 Task: Create in the project BellRise in Backlog an issue 'Address issues related to data privacy and compliance', assign it to team member softage.1@softage.net and change the status to IN PROGRESS. Create in the project BellRise in Backlog an issue 'Develop a new feature to allow for dynamic form creation and customization', assign it to team member softage.2@softage.net and change the status to IN PROGRESS
Action: Mouse moved to (170, 55)
Screenshot: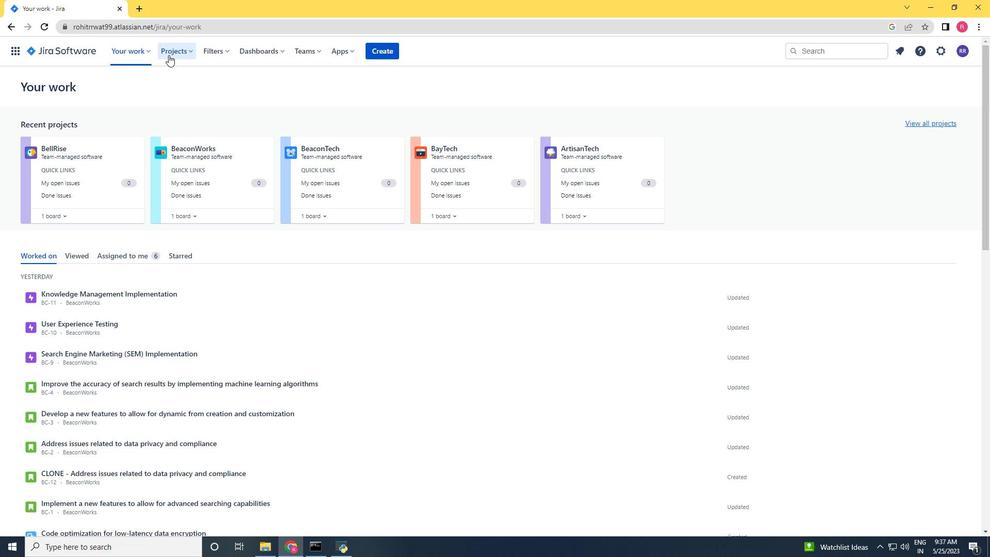 
Action: Mouse pressed left at (170, 55)
Screenshot: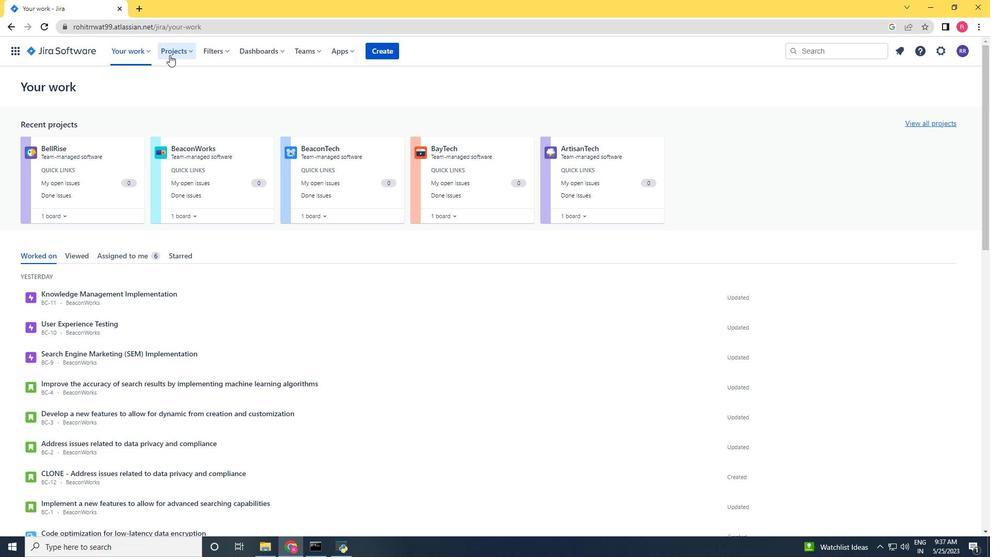 
Action: Mouse moved to (186, 100)
Screenshot: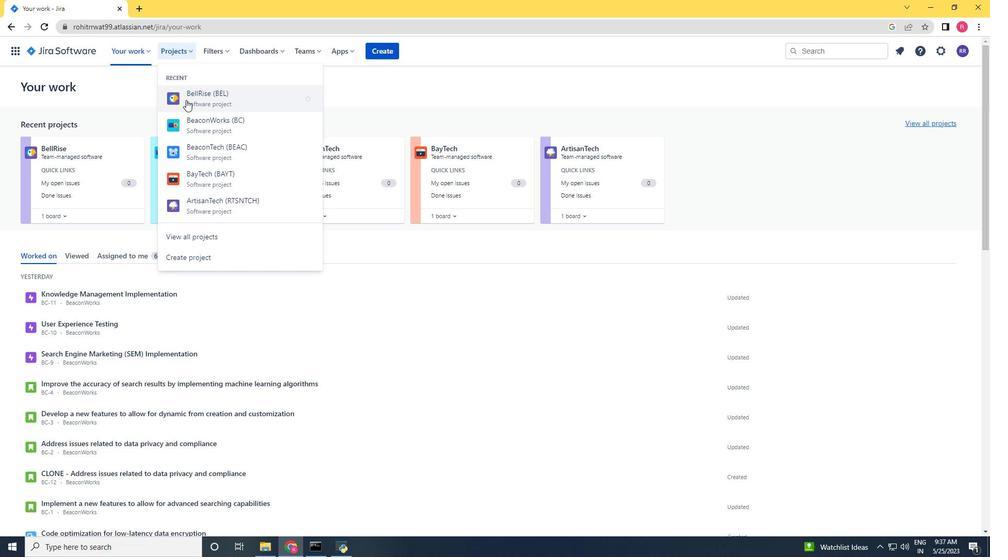 
Action: Mouse pressed left at (186, 100)
Screenshot: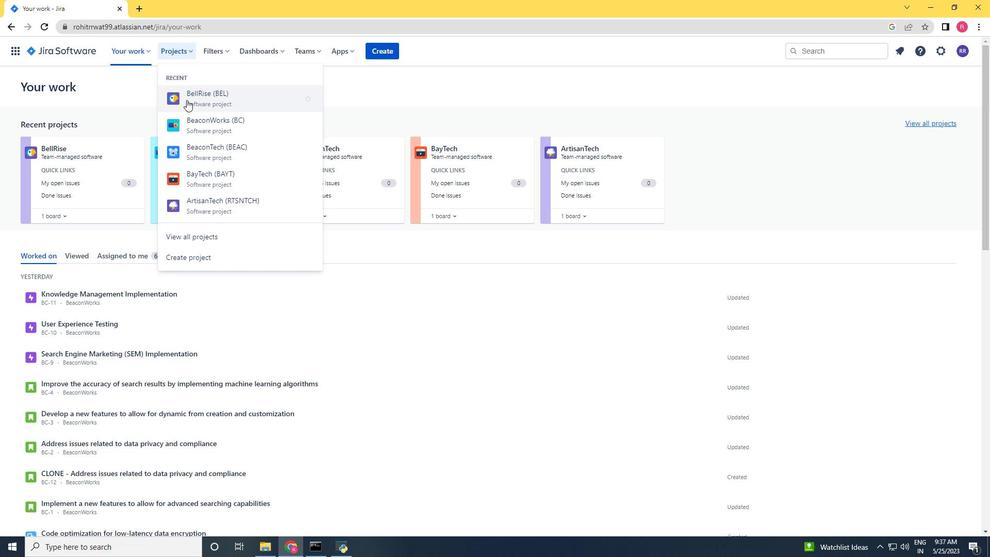 
Action: Mouse moved to (73, 151)
Screenshot: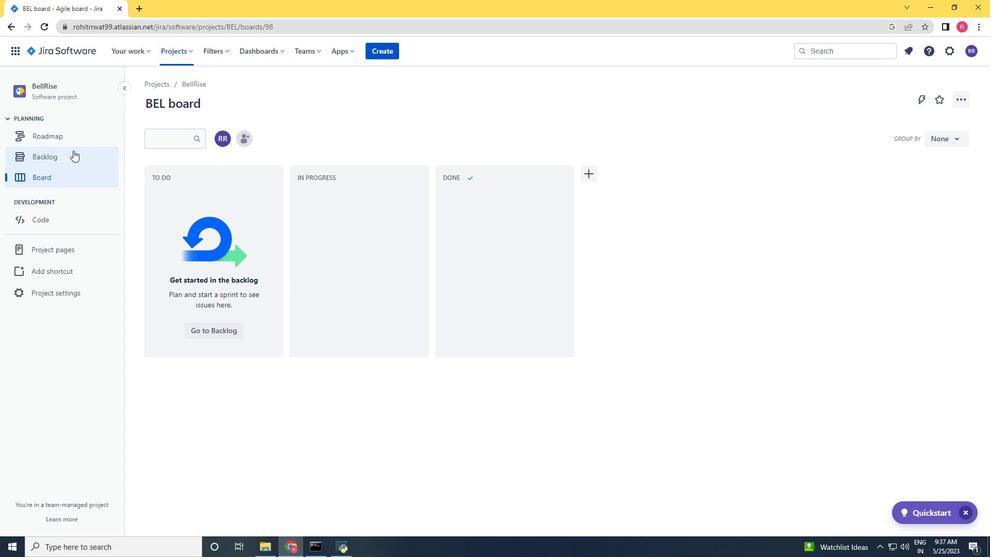 
Action: Mouse pressed left at (73, 151)
Screenshot: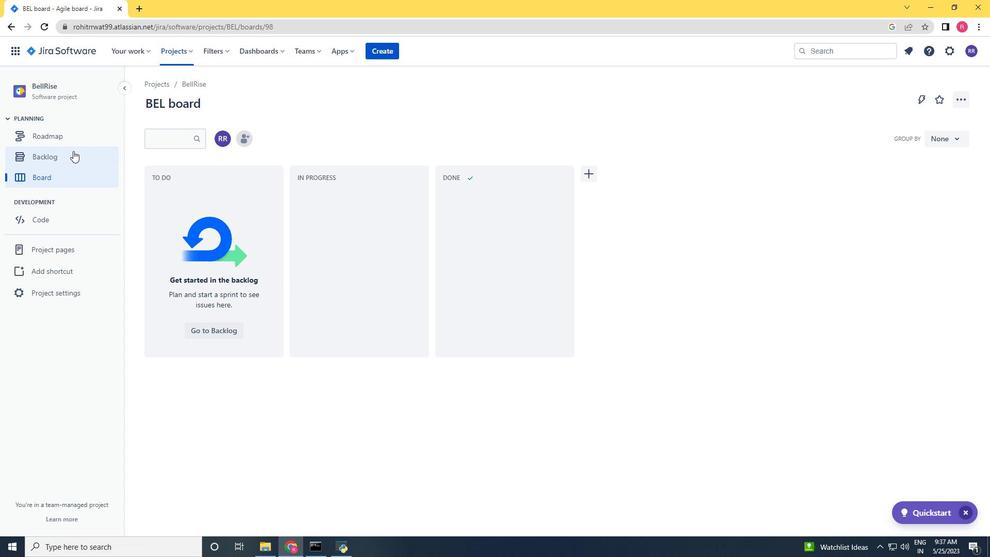 
Action: Mouse moved to (273, 161)
Screenshot: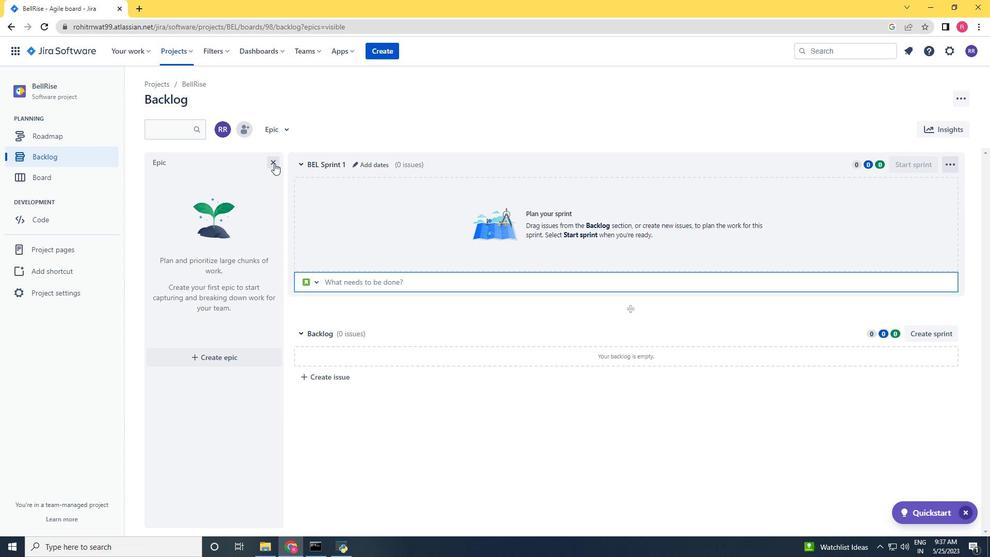 
Action: Mouse pressed left at (273, 161)
Screenshot: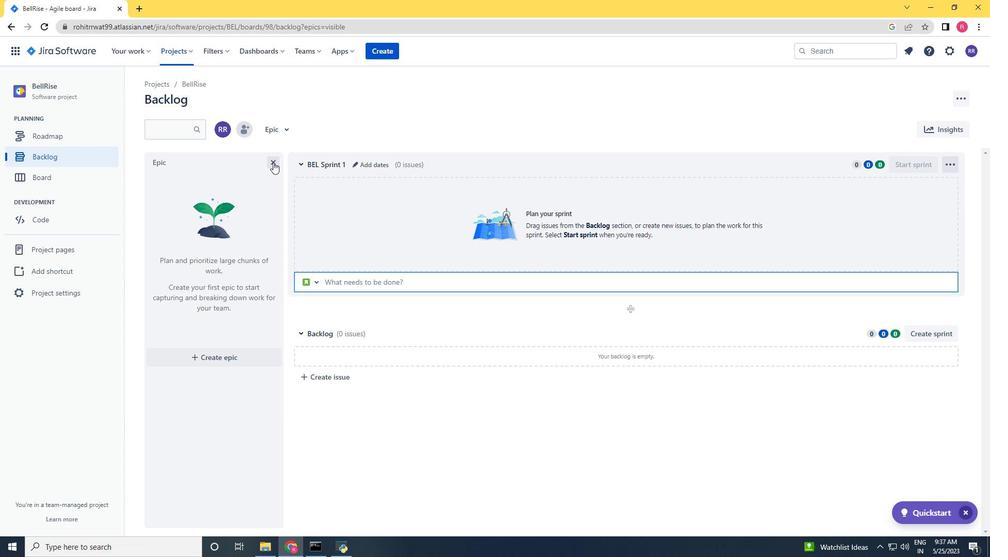 
Action: Mouse moved to (278, 380)
Screenshot: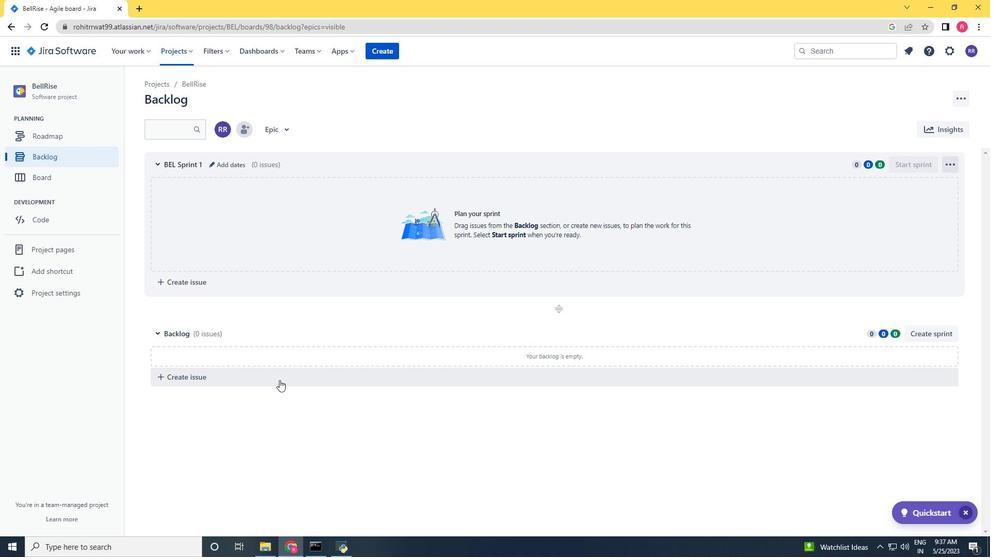 
Action: Mouse pressed left at (278, 380)
Screenshot: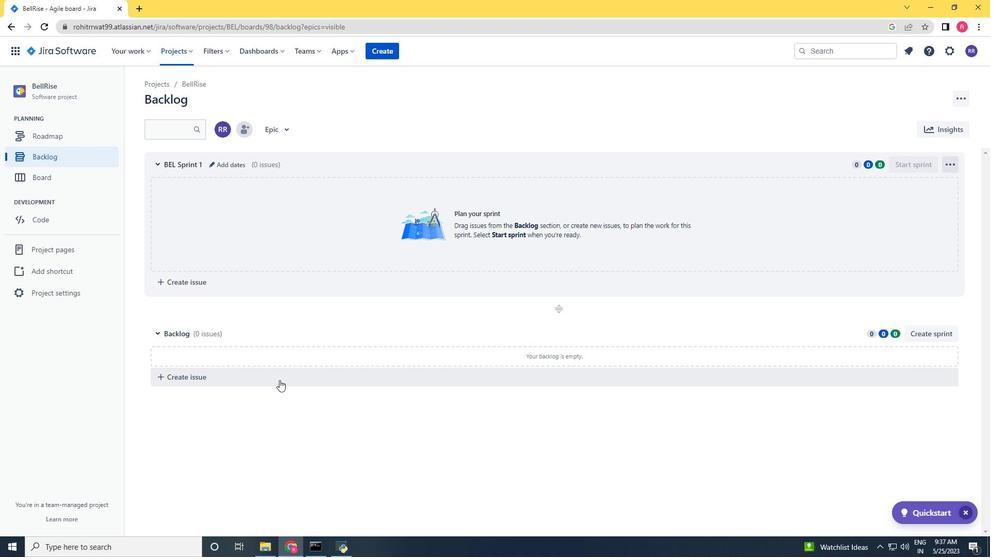 
Action: Mouse moved to (990, 554)
Screenshot: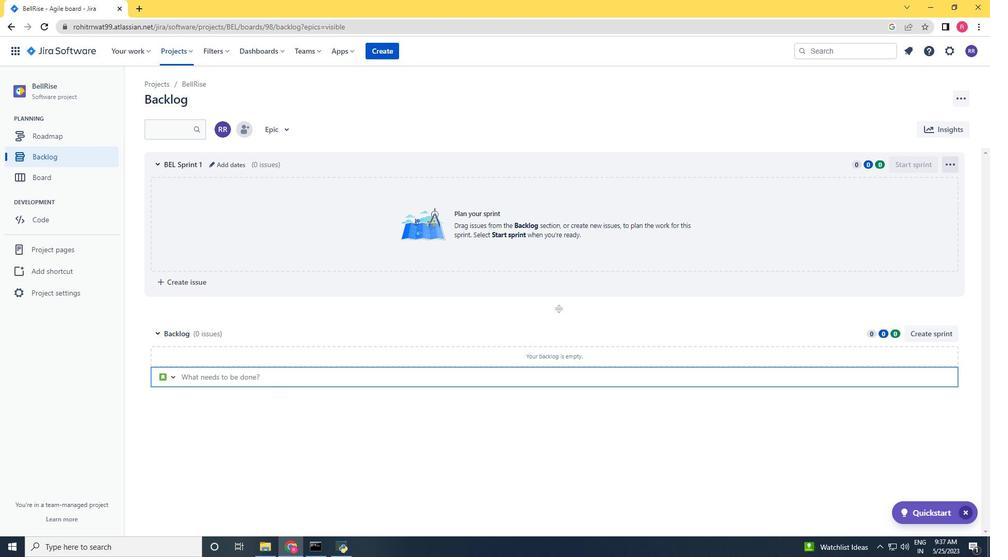
Action: Key pressed <Key.shift>Address<Key.space>issues<Key.space>related<Key.space>to<Key.space>data<Key.space>privacy<Key.space>and<Key.space>compliance<Key.space><Key.enter>
Screenshot: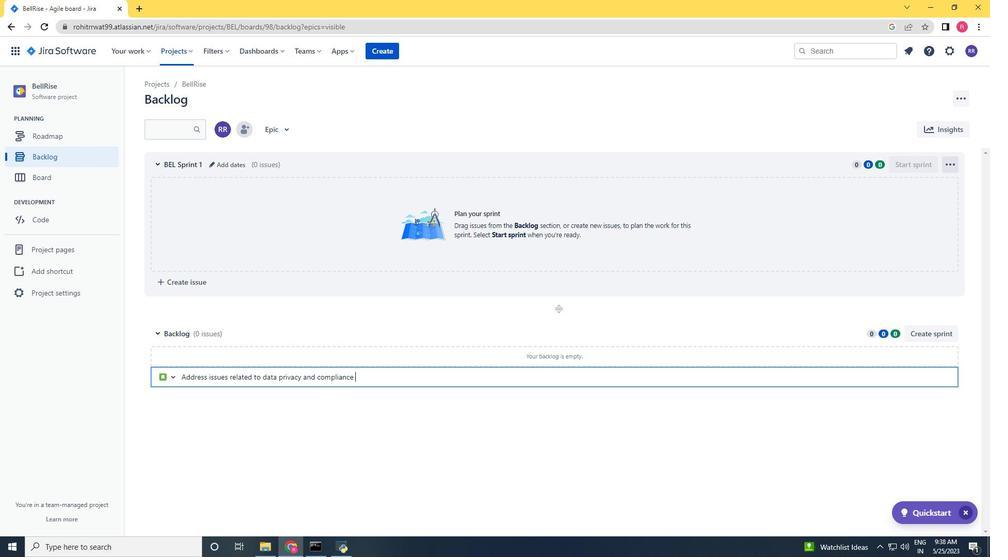 
Action: Mouse moved to (845, 508)
Screenshot: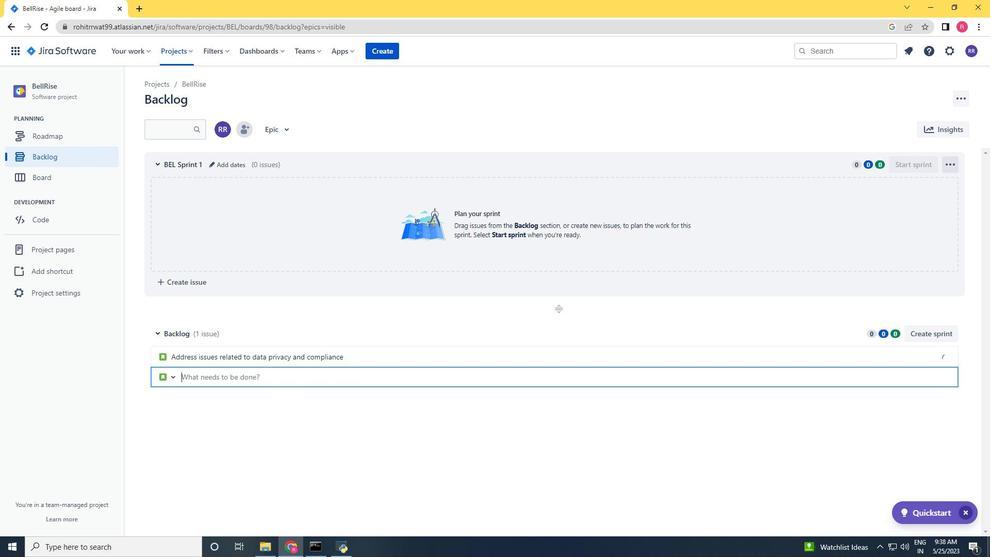 
Action: Mouse scrolled (845, 508) with delta (0, 0)
Screenshot: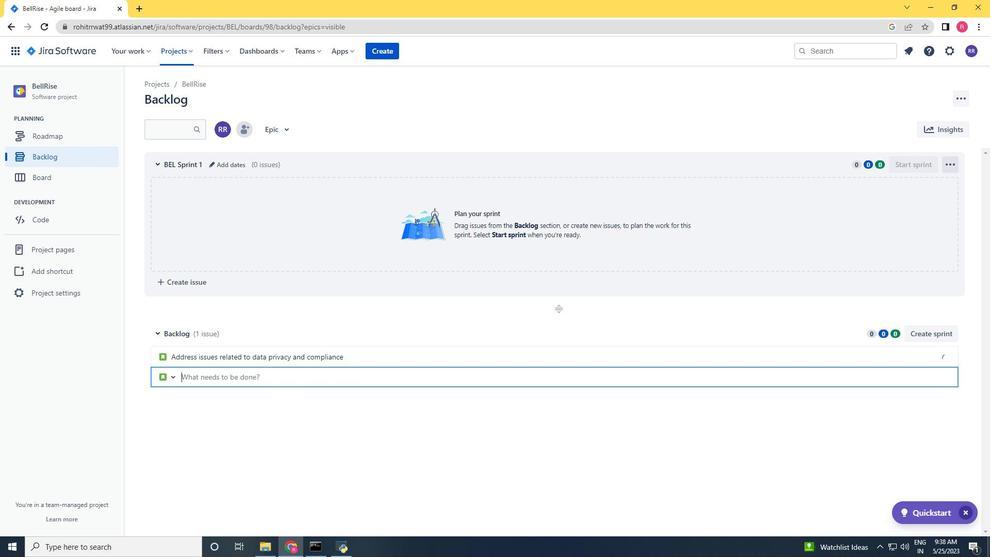 
Action: Mouse moved to (909, 355)
Screenshot: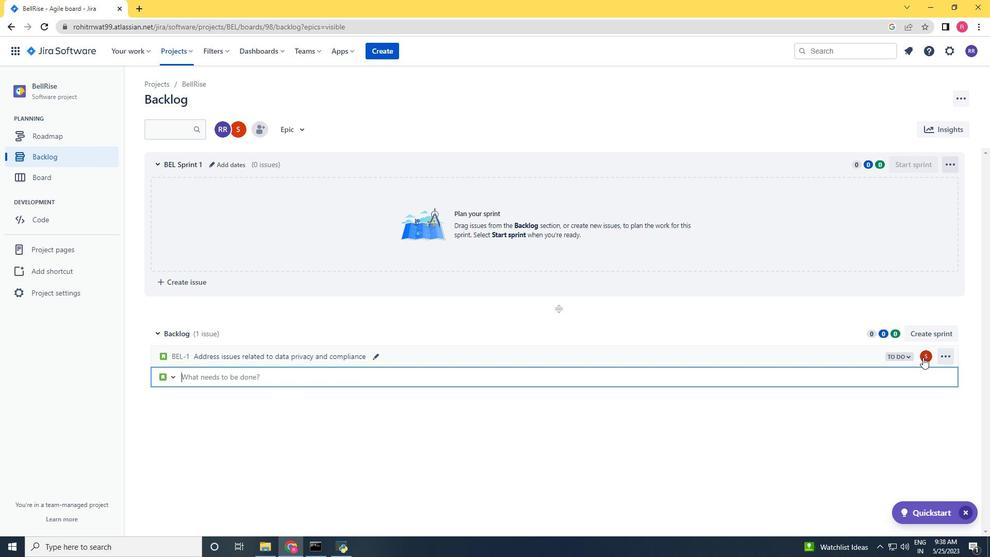 
Action: Mouse pressed left at (909, 355)
Screenshot: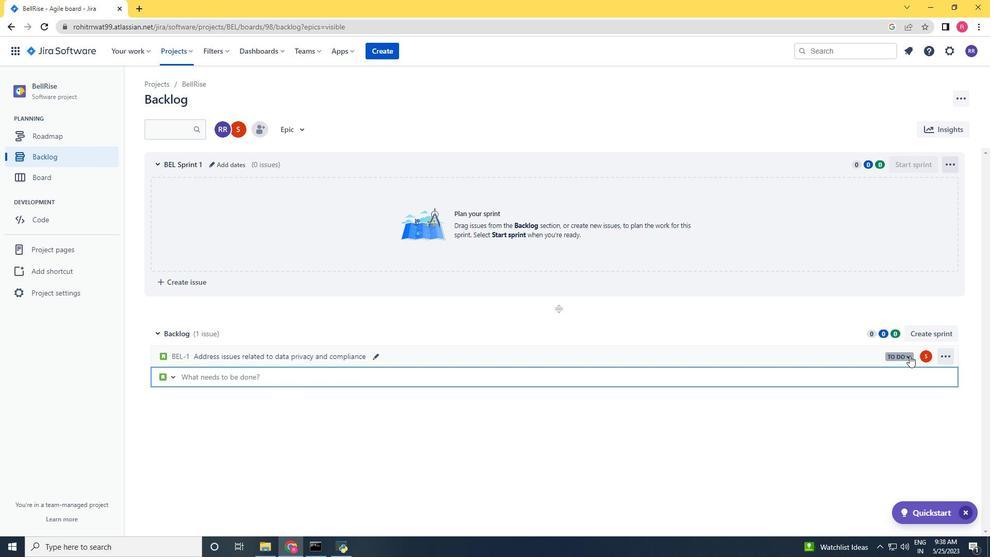
Action: Mouse moved to (872, 373)
Screenshot: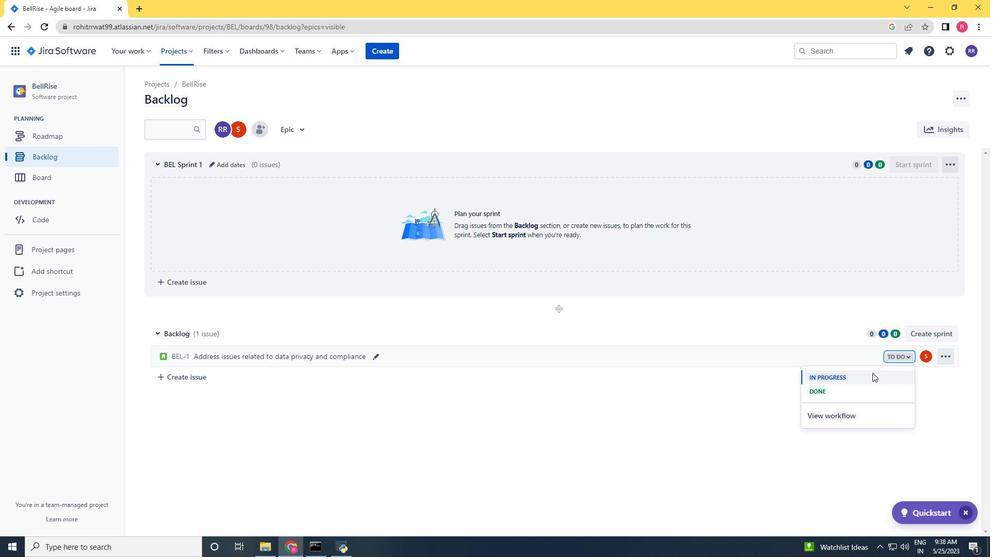 
Action: Mouse pressed left at (872, 373)
Screenshot: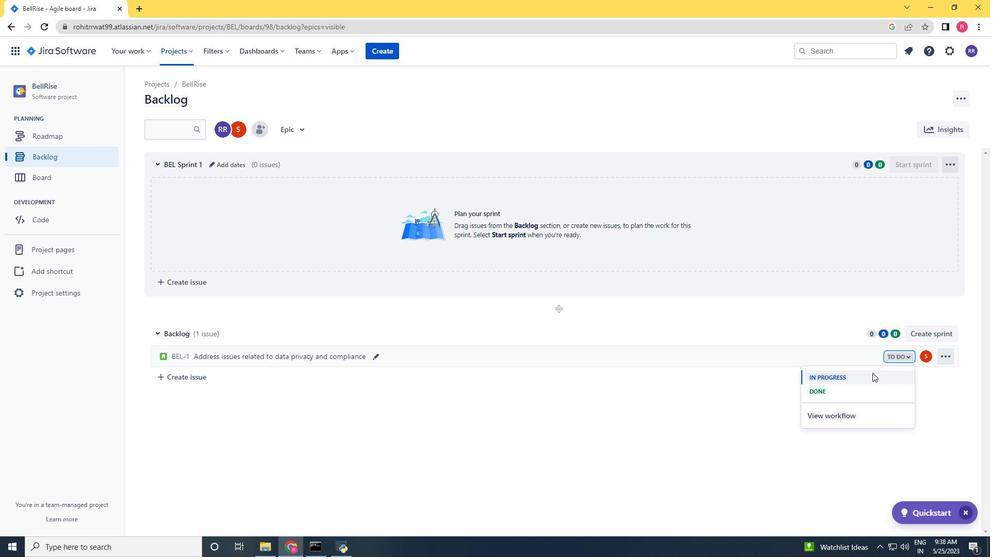 
Action: Mouse moved to (403, 363)
Screenshot: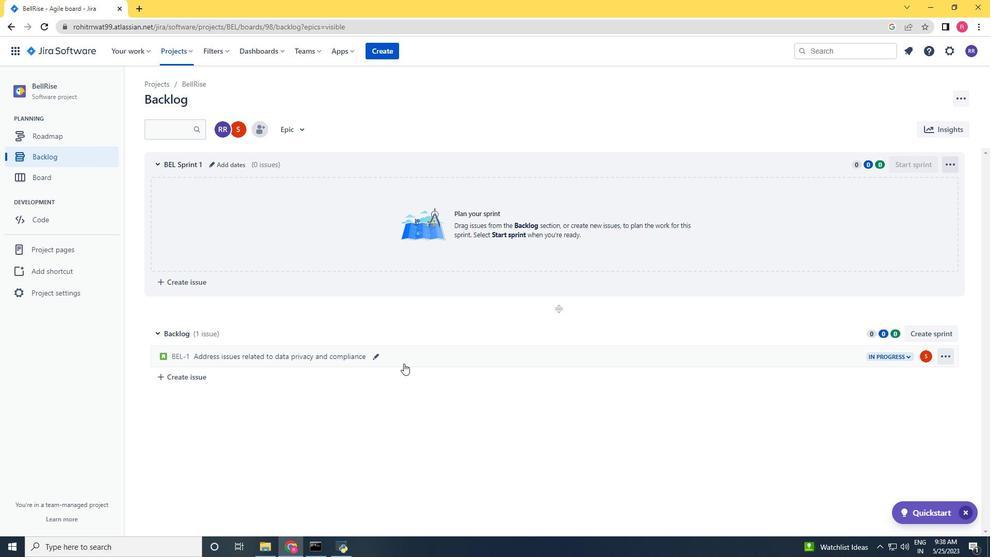 
Action: Mouse pressed left at (403, 363)
Screenshot: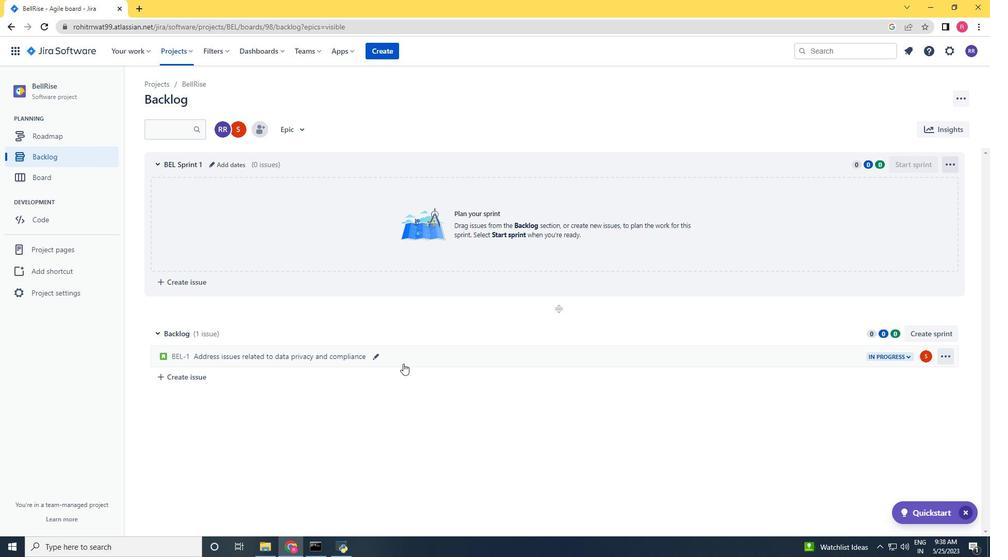 
Action: Mouse moved to (258, 374)
Screenshot: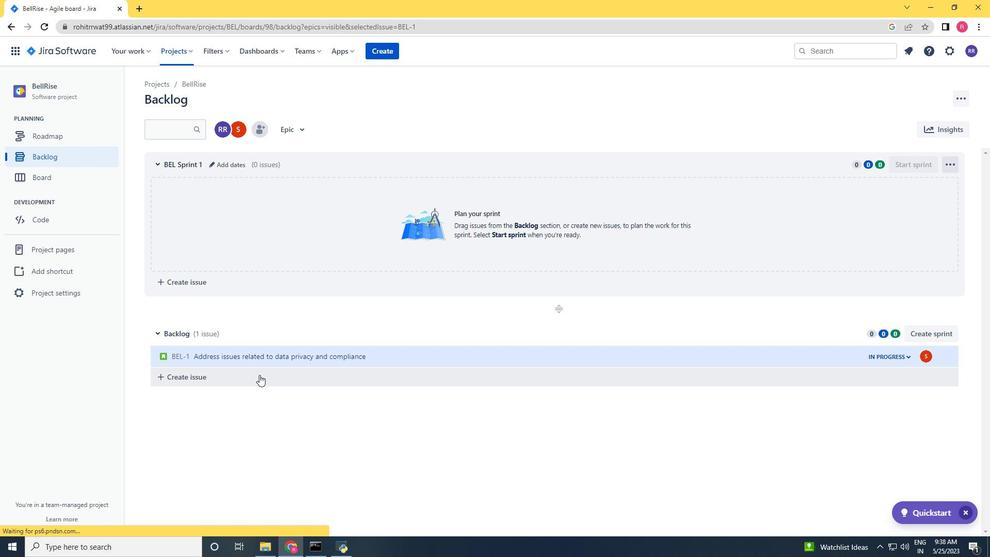 
Action: Mouse pressed left at (258, 374)
Screenshot: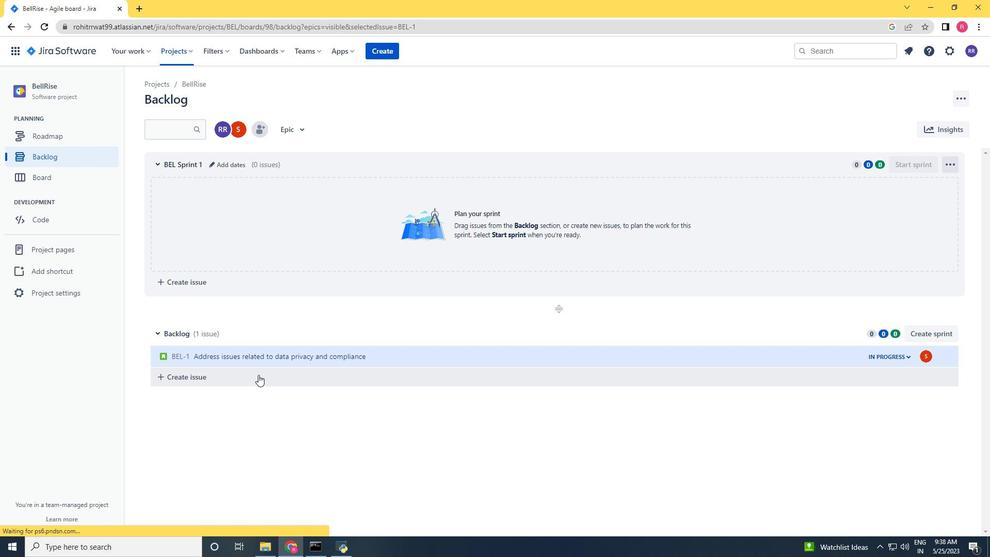 
Action: Key pressed <Key.shift>Develop<Key.space>an<Key.backspace><Key.space>new<Key.space>features<Key.space>to<Key.space>allow<Key.space>for<Key.space>dynamic<Key.space>from<Key.space>creatuin<Key.space><Key.backspace><Key.backspace><Key.backspace><Key.backspace>ion<Key.space>and<Key.space>customization<Key.space><Key.enter>
Screenshot: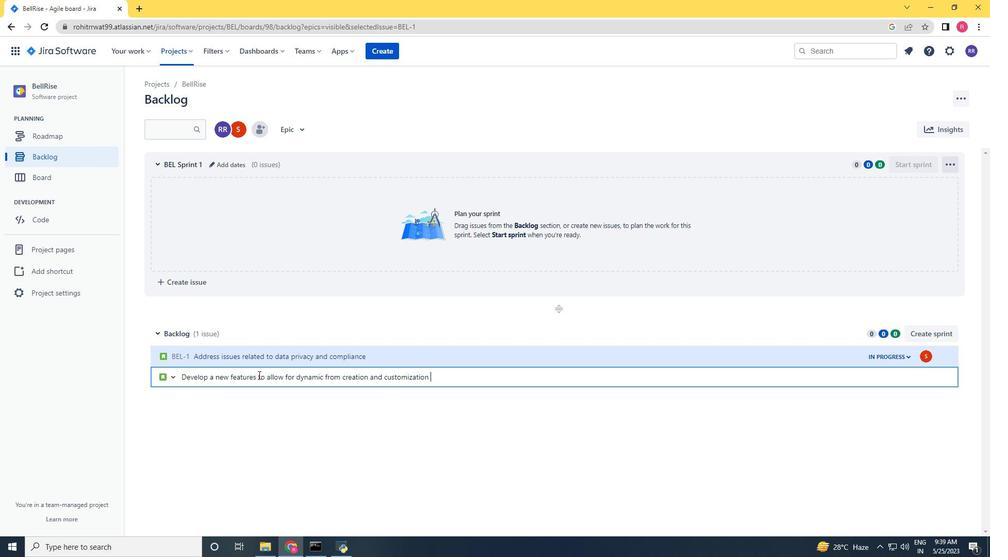 
Action: Mouse moved to (926, 376)
Screenshot: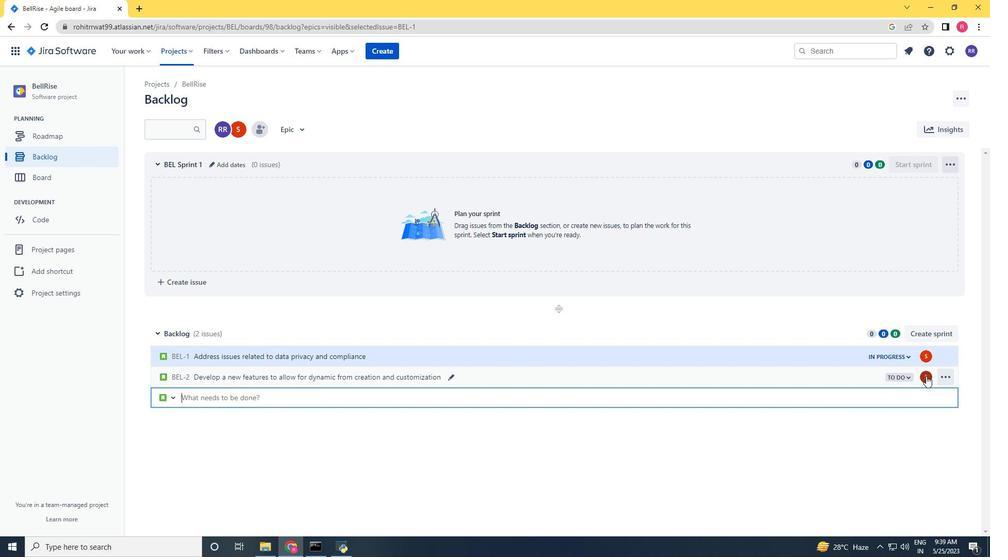 
Action: Mouse pressed left at (926, 376)
Screenshot: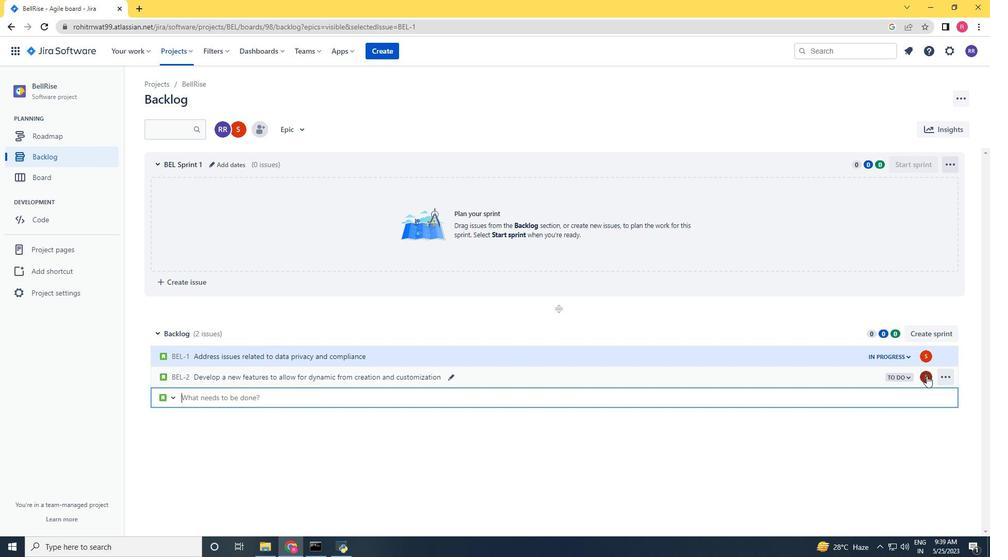 
Action: Key pressed softage.2<Key.shift>@softage.net
Screenshot: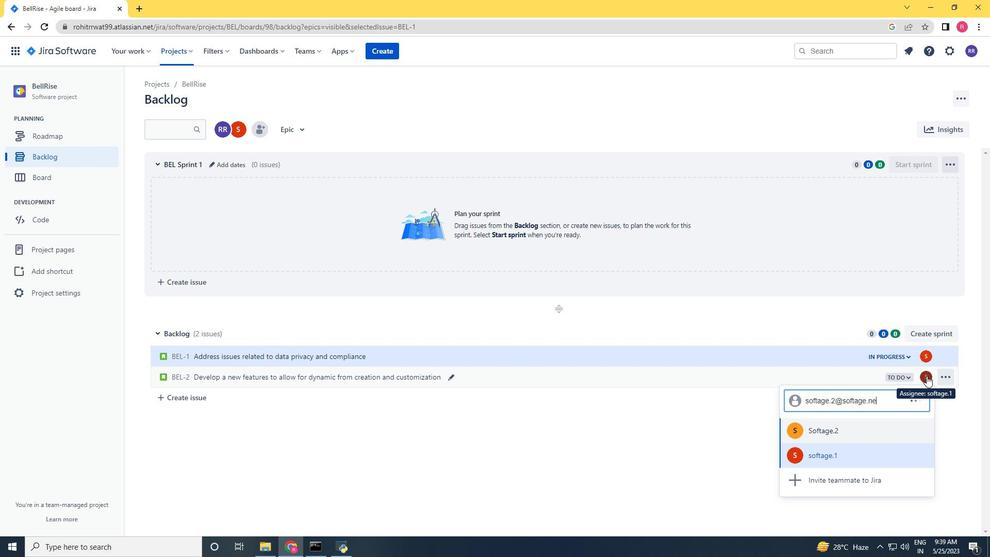 
Action: Mouse moved to (866, 434)
Screenshot: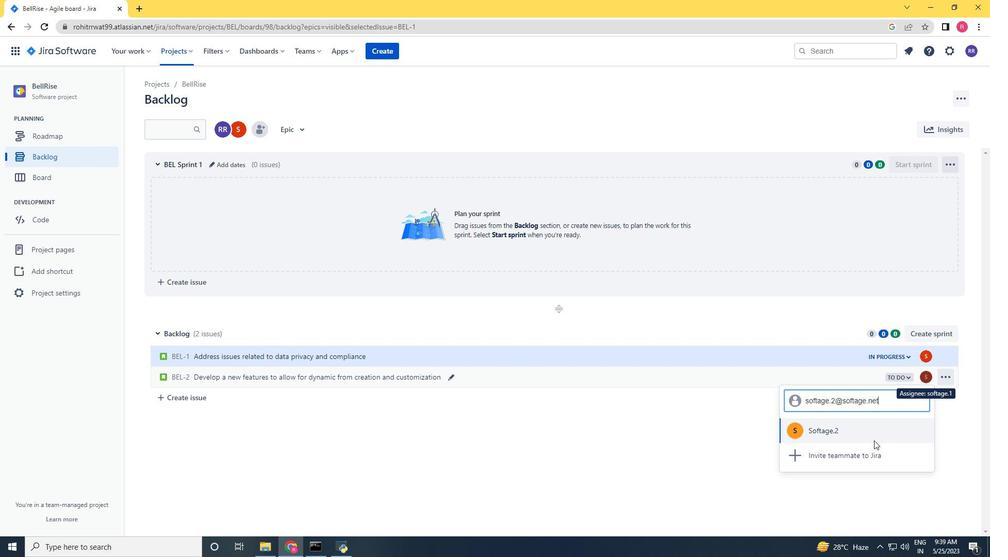 
Action: Mouse pressed left at (866, 434)
Screenshot: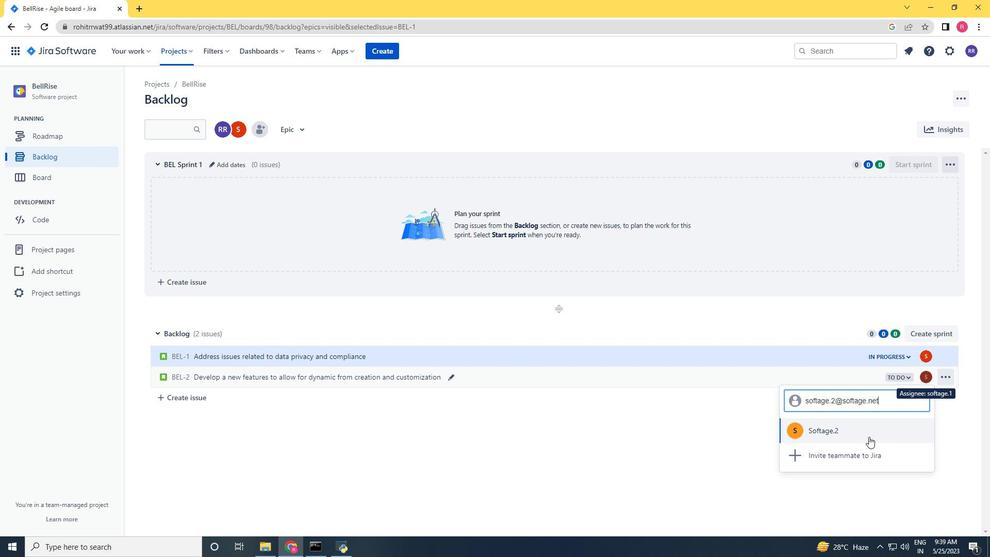 
Action: Mouse moved to (896, 376)
Screenshot: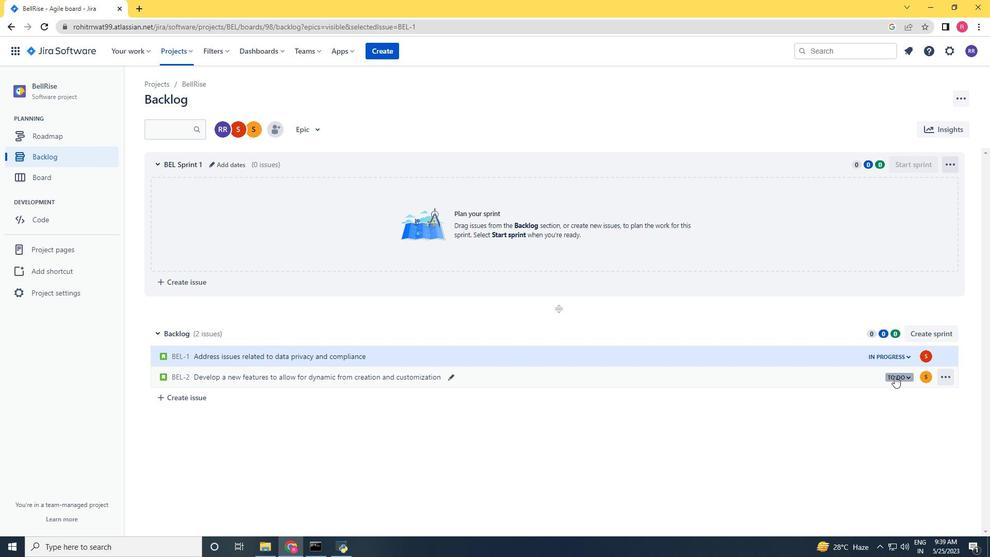 
Action: Mouse pressed left at (896, 376)
Screenshot: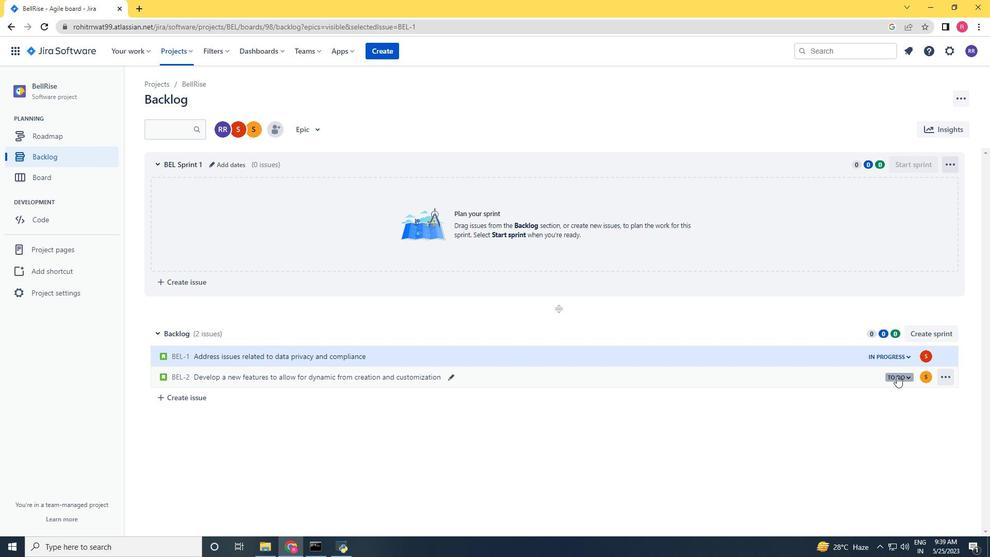 
Action: Mouse moved to (863, 391)
Screenshot: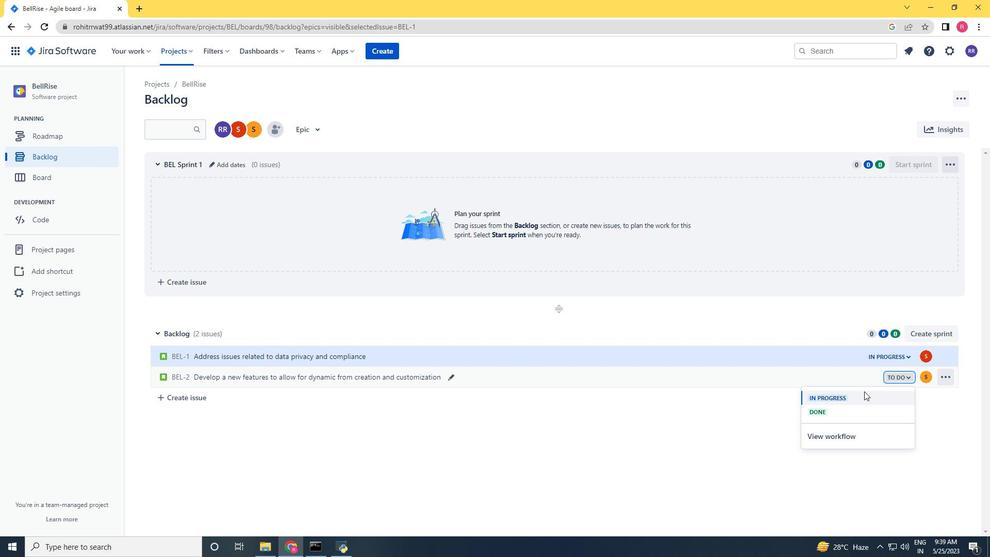 
Action: Mouse pressed left at (863, 391)
Screenshot: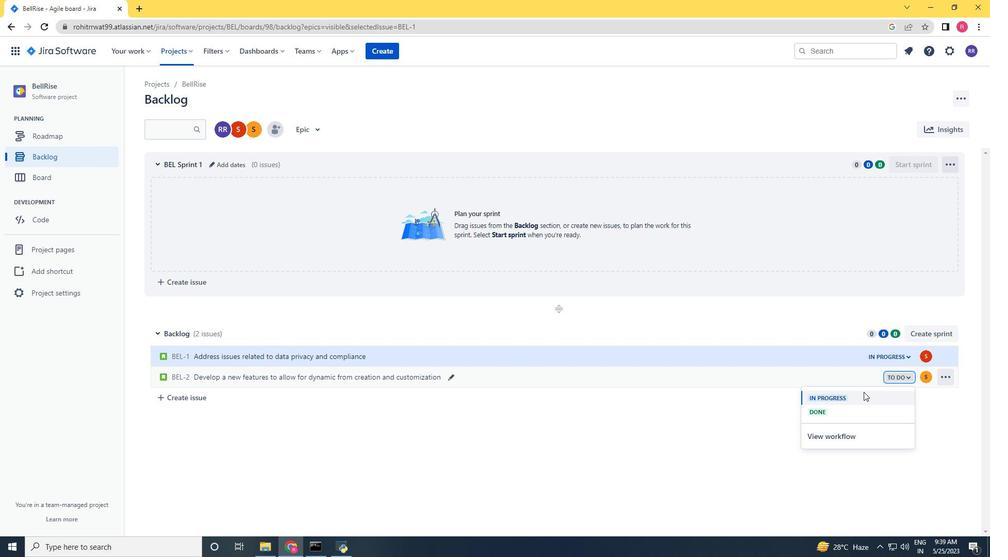 
Action: Mouse moved to (651, 431)
Screenshot: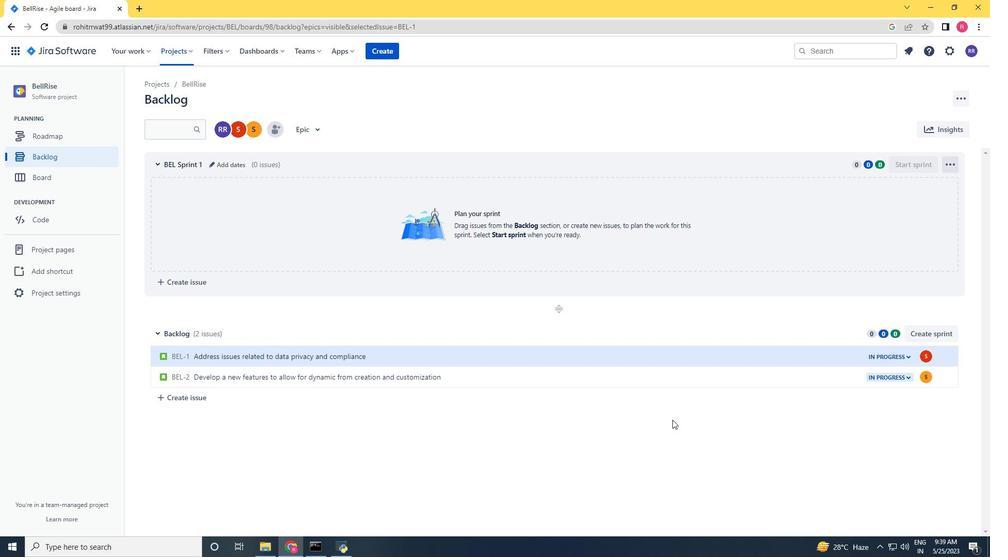 
